 Task: Get usage report for the last 7 days.
Action: Mouse moved to (923, 85)
Screenshot: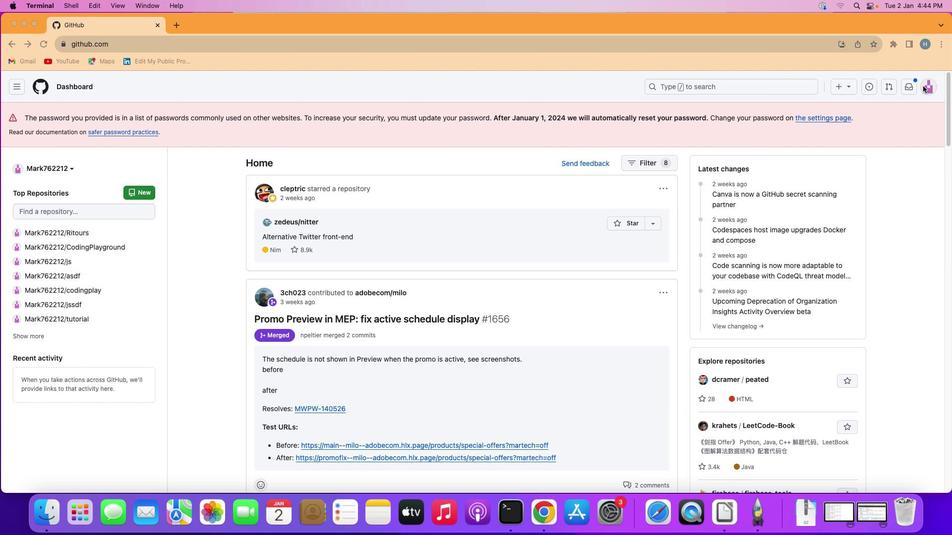 
Action: Mouse pressed left at (923, 85)
Screenshot: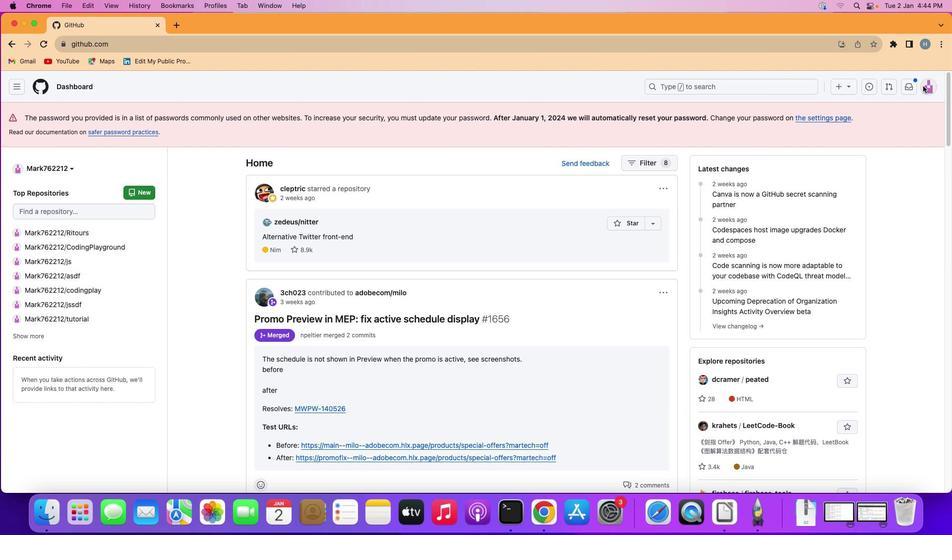 
Action: Mouse moved to (926, 83)
Screenshot: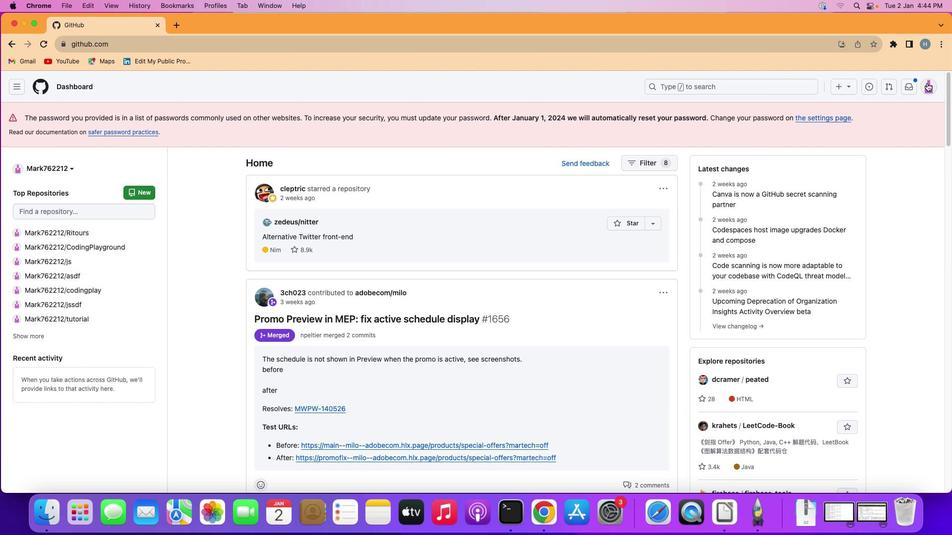 
Action: Mouse pressed left at (926, 83)
Screenshot: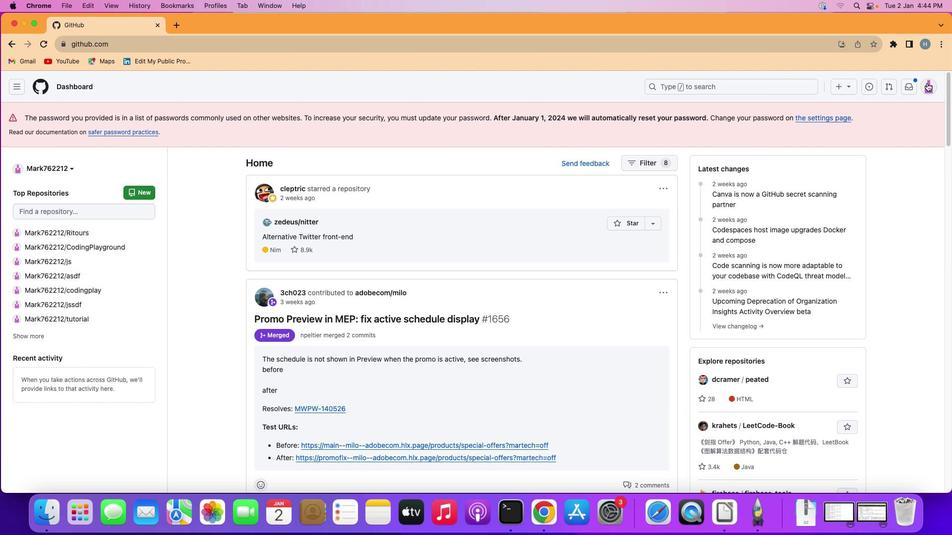 
Action: Mouse moved to (871, 355)
Screenshot: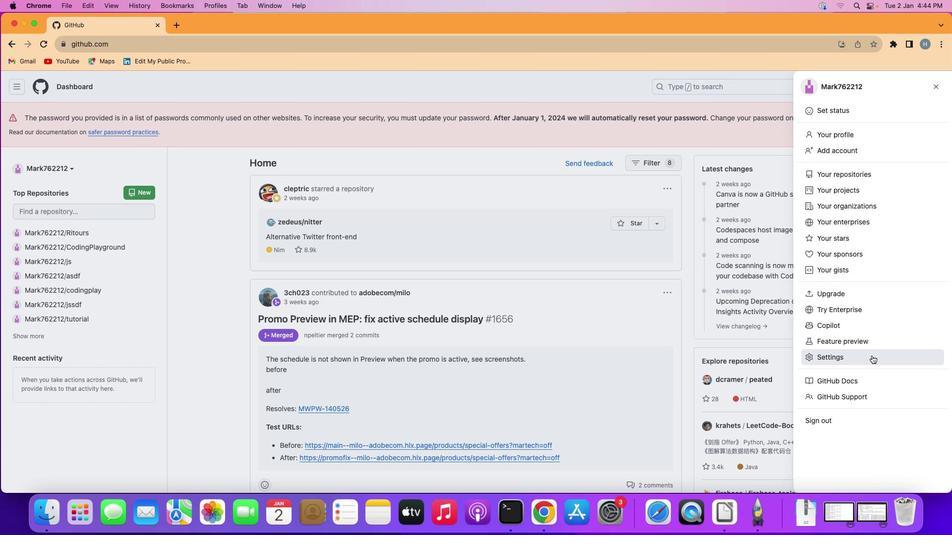 
Action: Mouse pressed left at (871, 355)
Screenshot: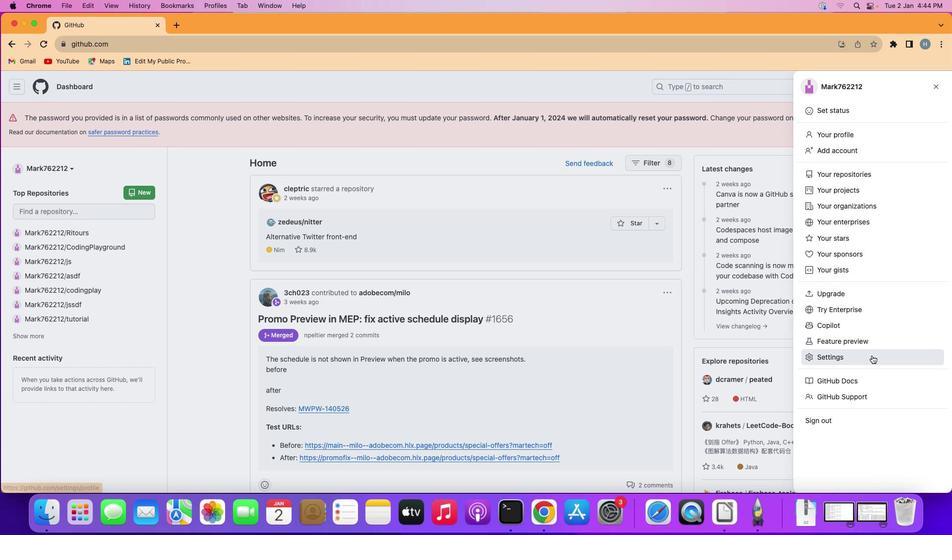 
Action: Mouse moved to (249, 303)
Screenshot: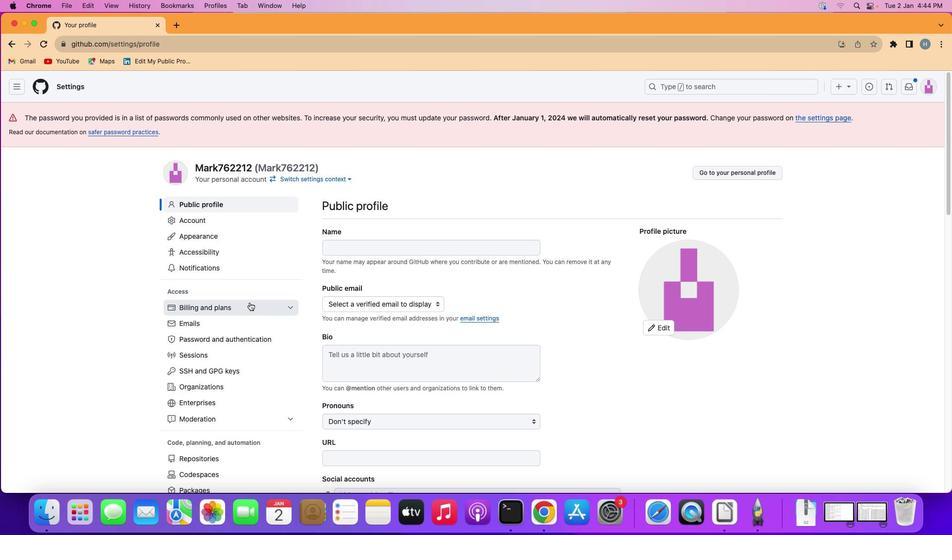 
Action: Mouse pressed left at (249, 303)
Screenshot: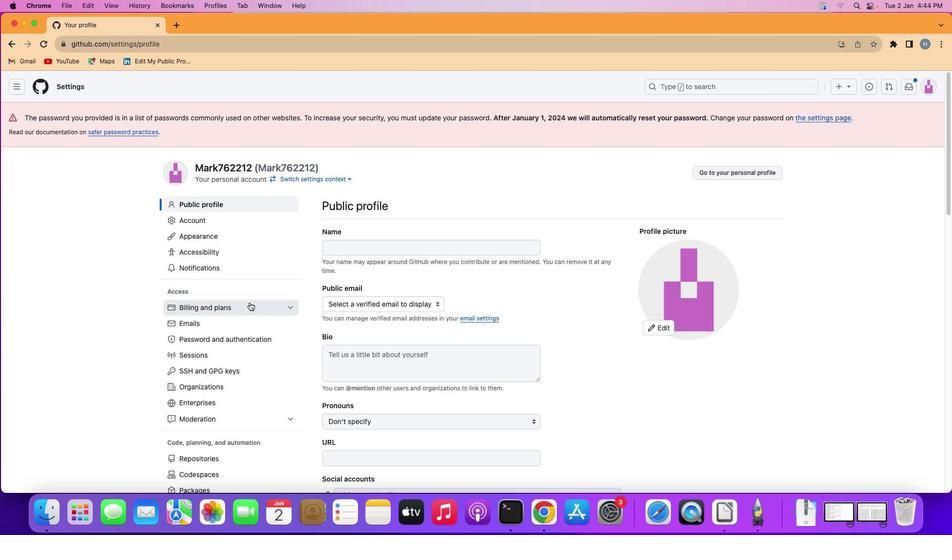 
Action: Mouse moved to (238, 328)
Screenshot: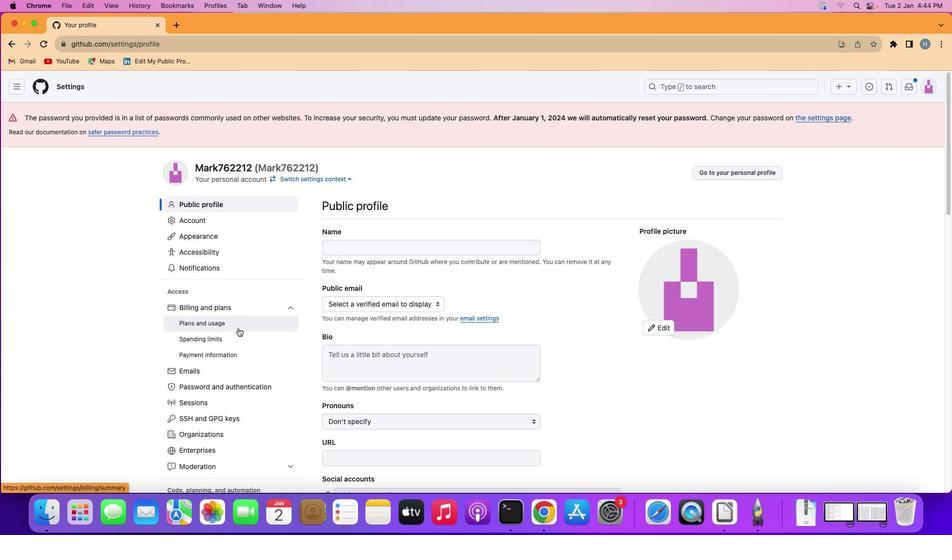 
Action: Mouse pressed left at (238, 328)
Screenshot: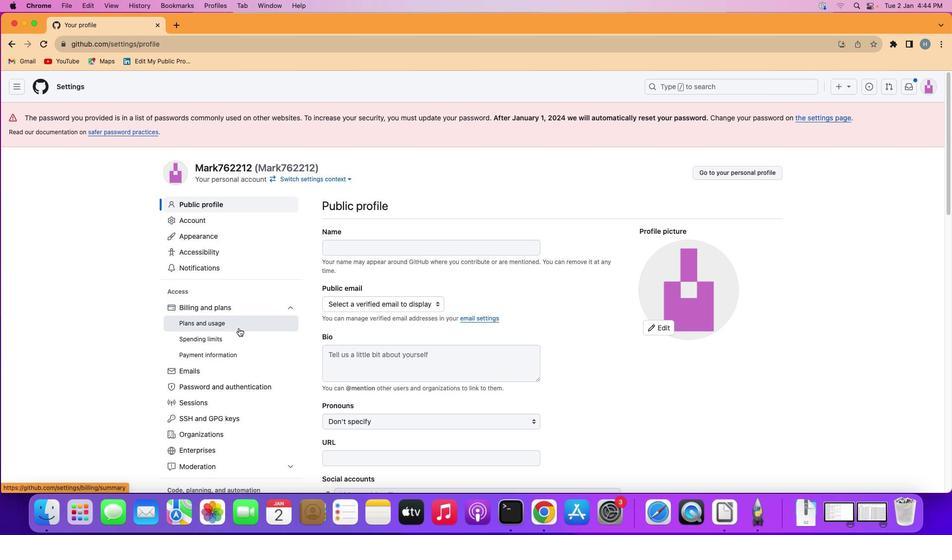 
Action: Mouse moved to (489, 349)
Screenshot: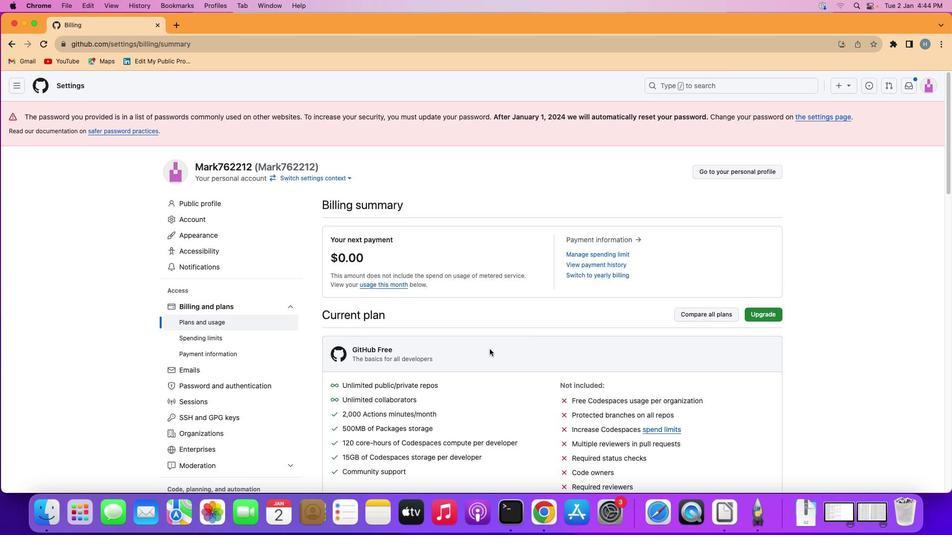 
Action: Mouse scrolled (489, 349) with delta (0, 0)
Screenshot: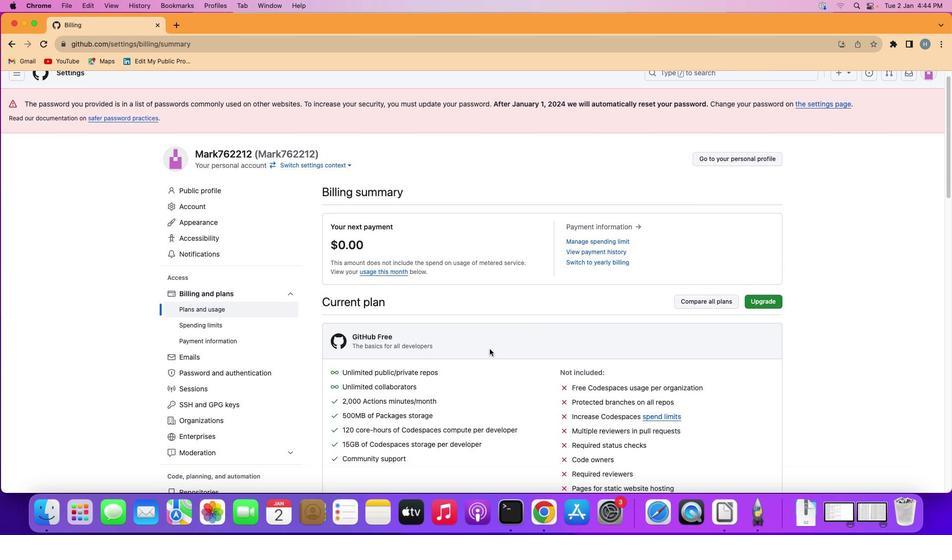 
Action: Mouse scrolled (489, 349) with delta (0, 0)
Screenshot: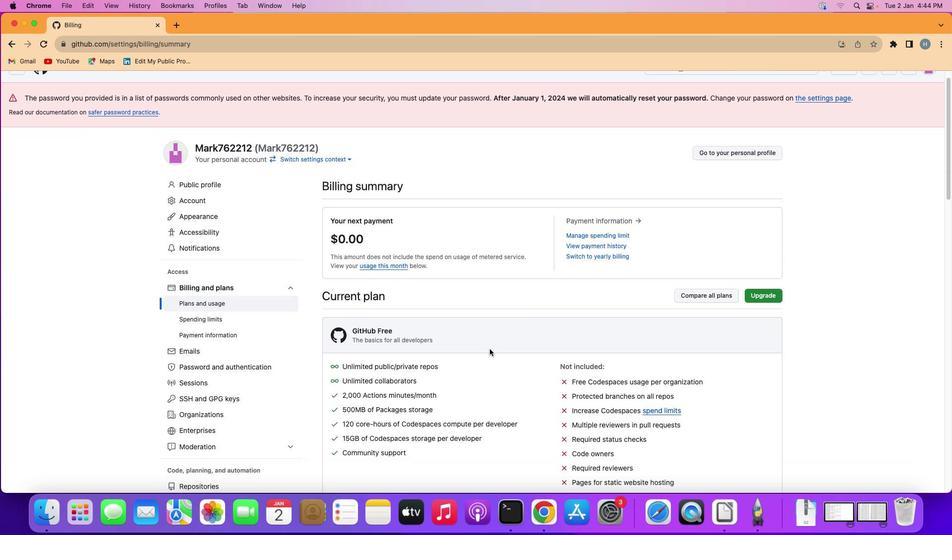
Action: Mouse scrolled (489, 349) with delta (0, 0)
Screenshot: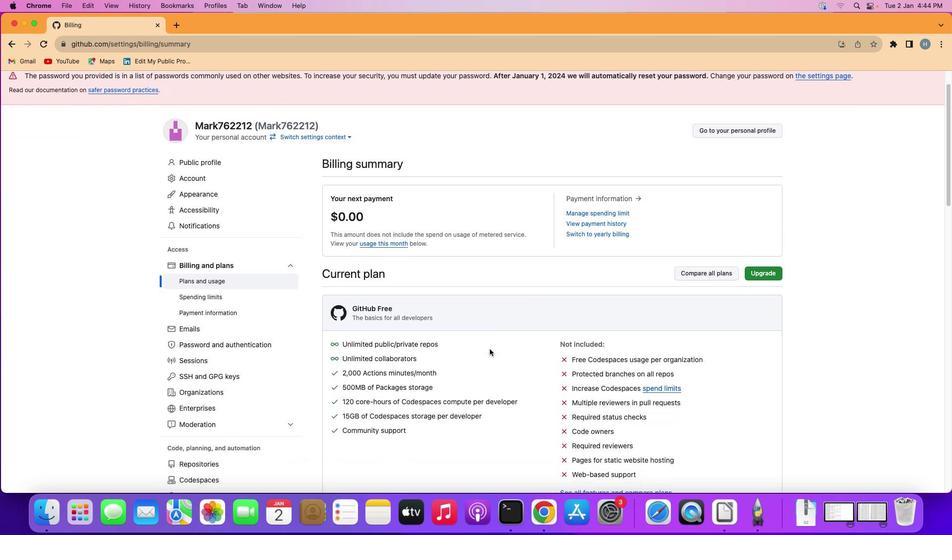
Action: Mouse scrolled (489, 349) with delta (0, 0)
Screenshot: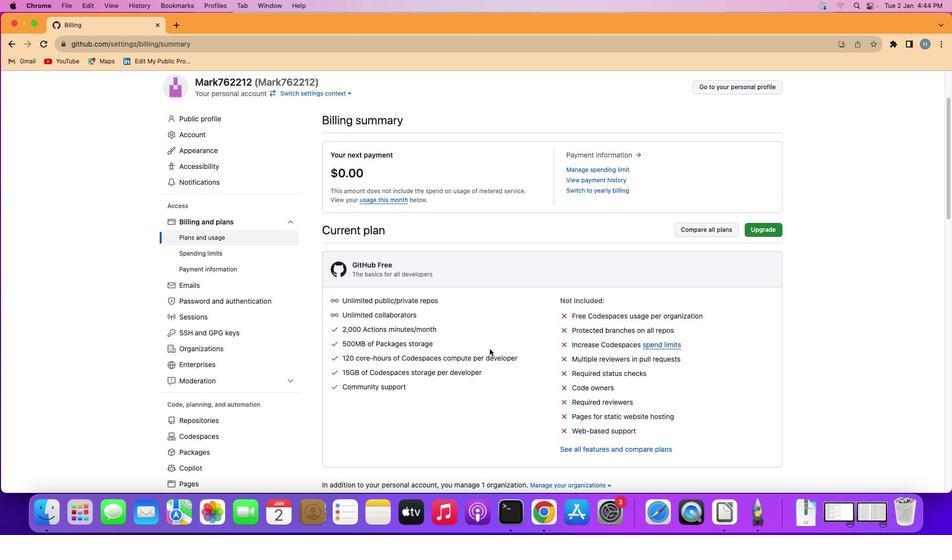 
Action: Mouse scrolled (489, 349) with delta (0, 0)
Screenshot: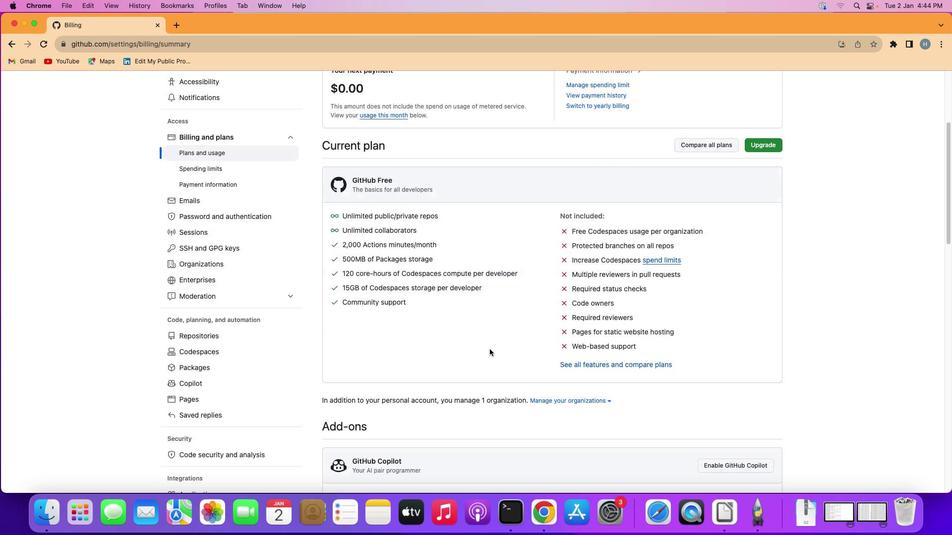 
Action: Mouse scrolled (489, 349) with delta (0, -1)
Screenshot: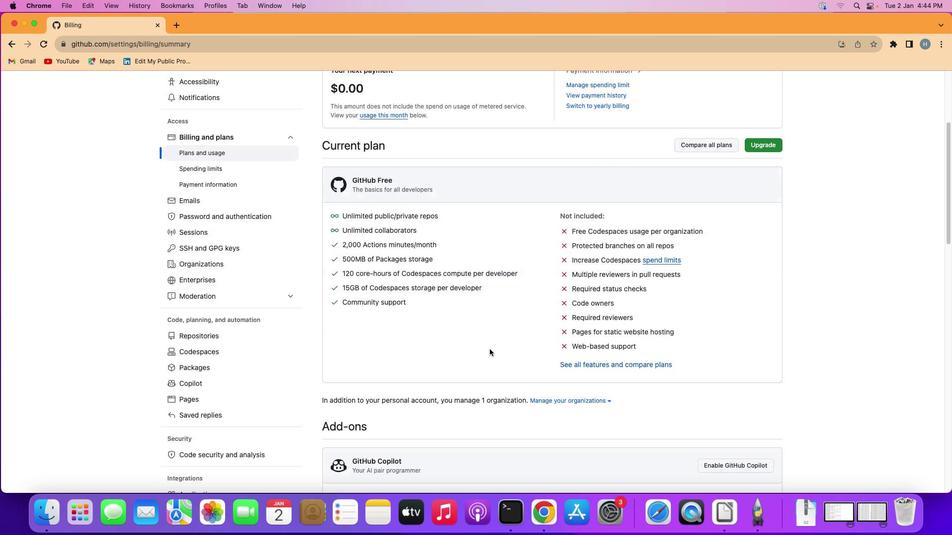 
Action: Mouse scrolled (489, 349) with delta (0, -1)
Screenshot: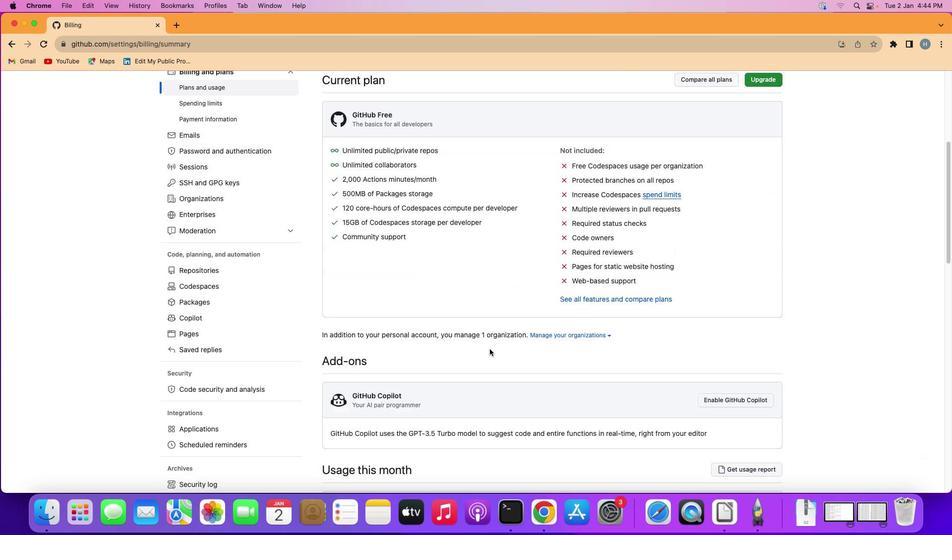 
Action: Mouse scrolled (489, 349) with delta (0, 0)
Screenshot: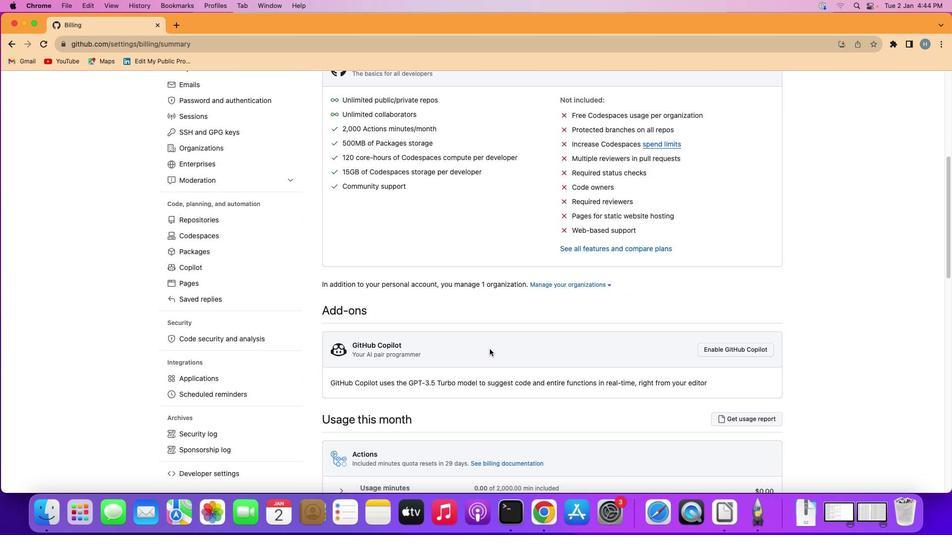 
Action: Mouse scrolled (489, 349) with delta (0, 0)
Screenshot: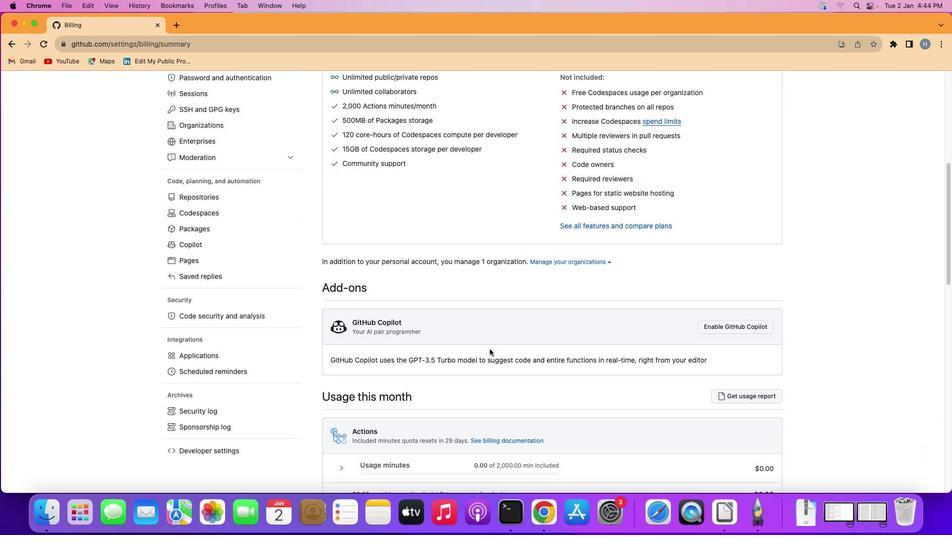 
Action: Mouse scrolled (489, 349) with delta (0, -1)
Screenshot: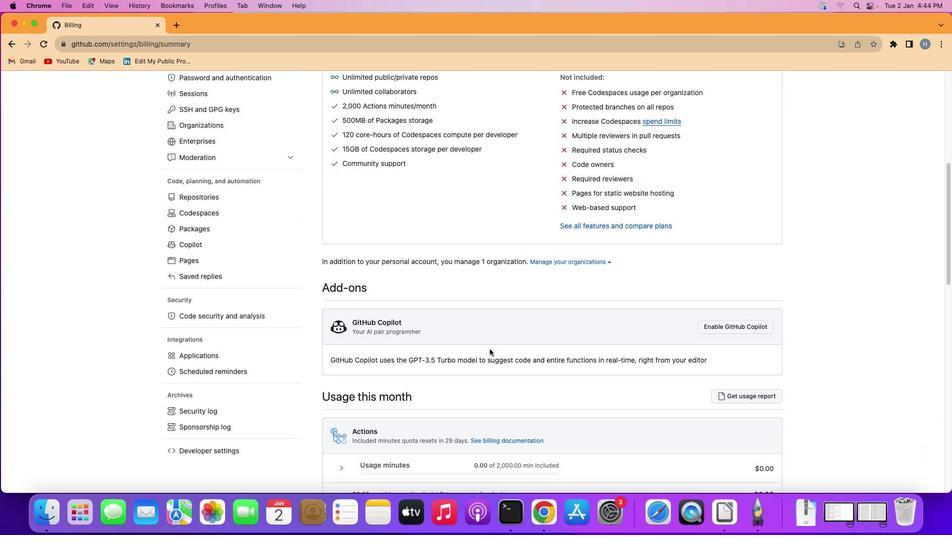 
Action: Mouse scrolled (489, 349) with delta (0, 0)
Screenshot: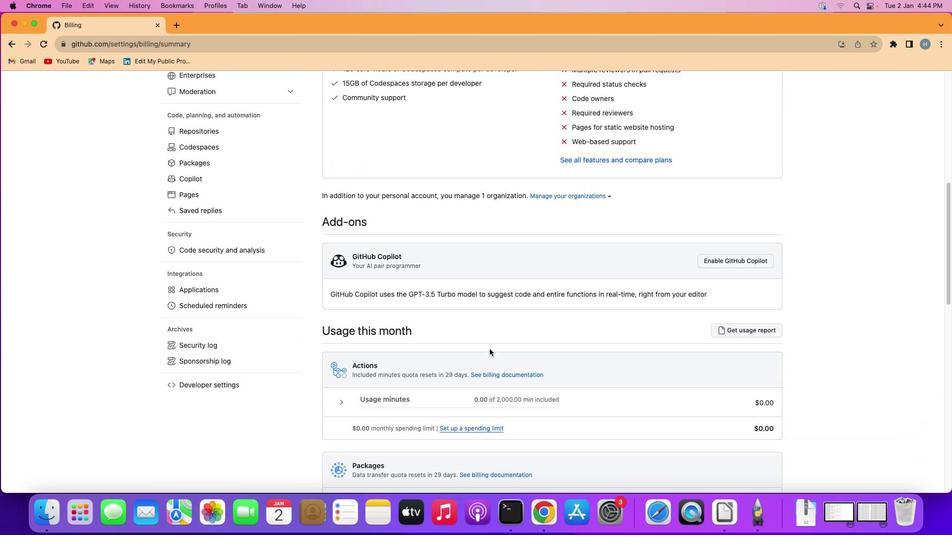 
Action: Mouse scrolled (489, 349) with delta (0, 0)
Screenshot: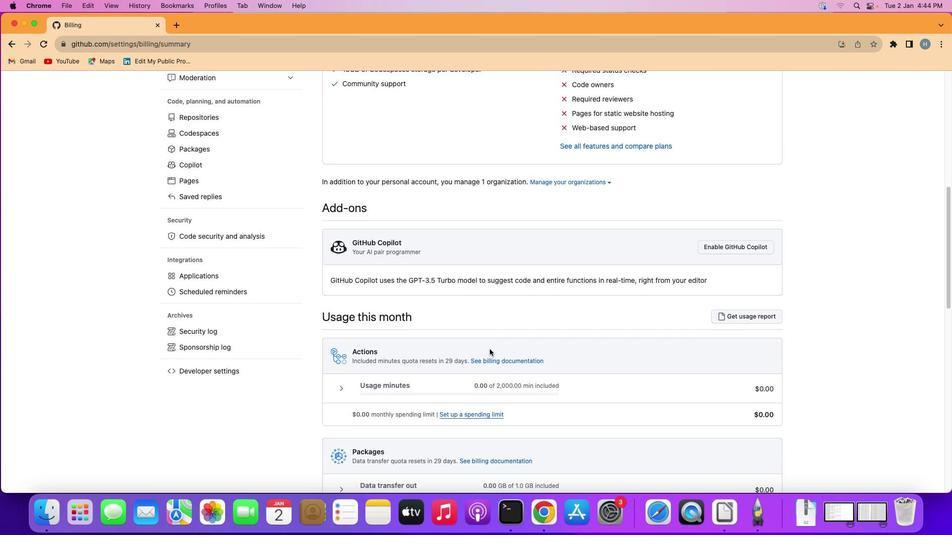 
Action: Mouse scrolled (489, 349) with delta (0, 0)
Screenshot: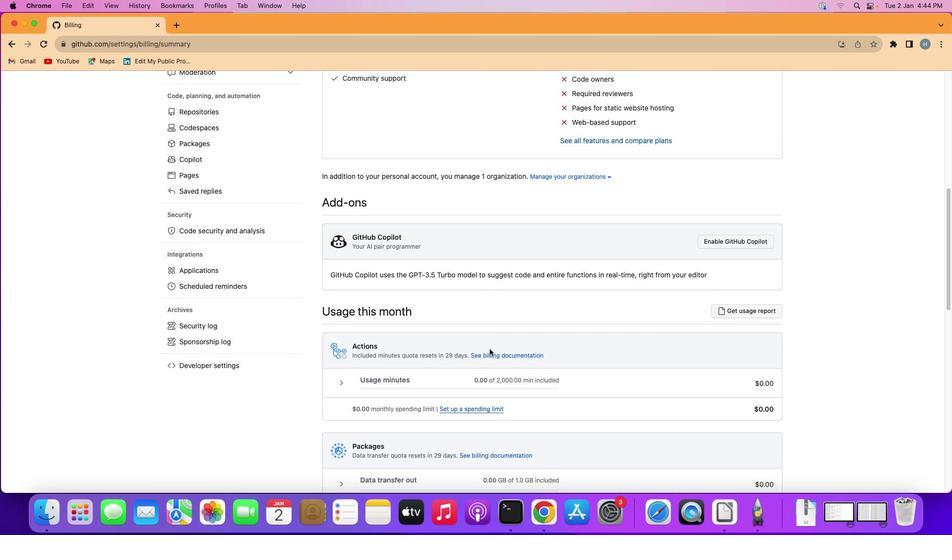 
Action: Mouse scrolled (489, 349) with delta (0, 0)
Screenshot: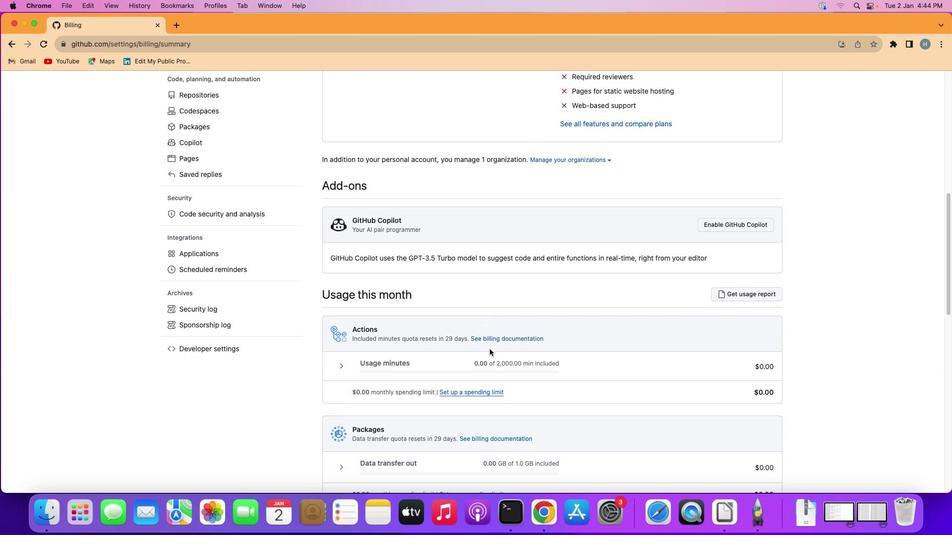 
Action: Mouse moved to (490, 346)
Screenshot: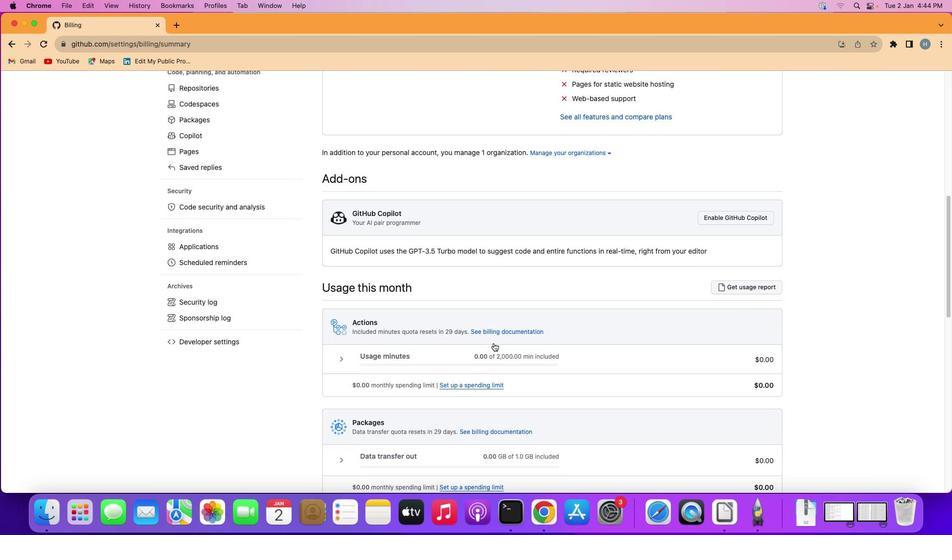 
Action: Mouse scrolled (490, 346) with delta (0, 0)
Screenshot: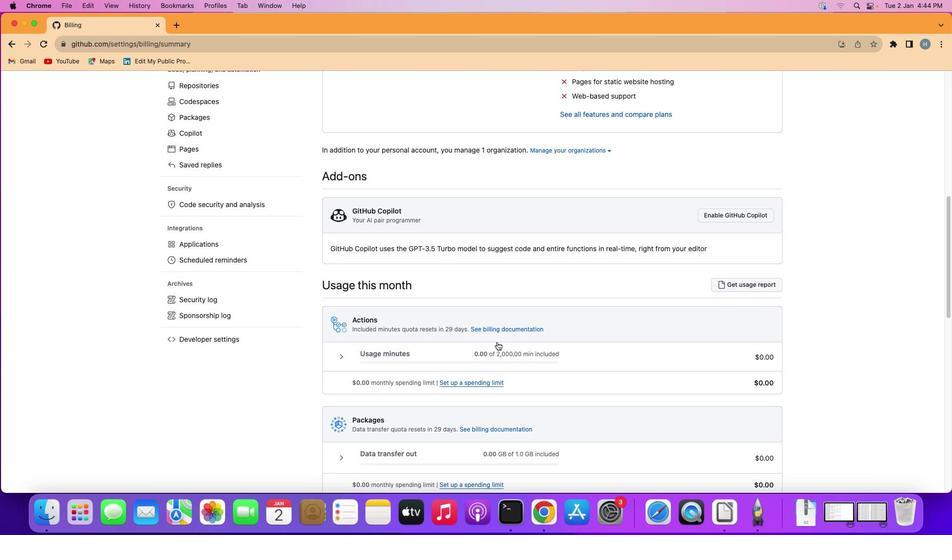 
Action: Mouse moved to (491, 345)
Screenshot: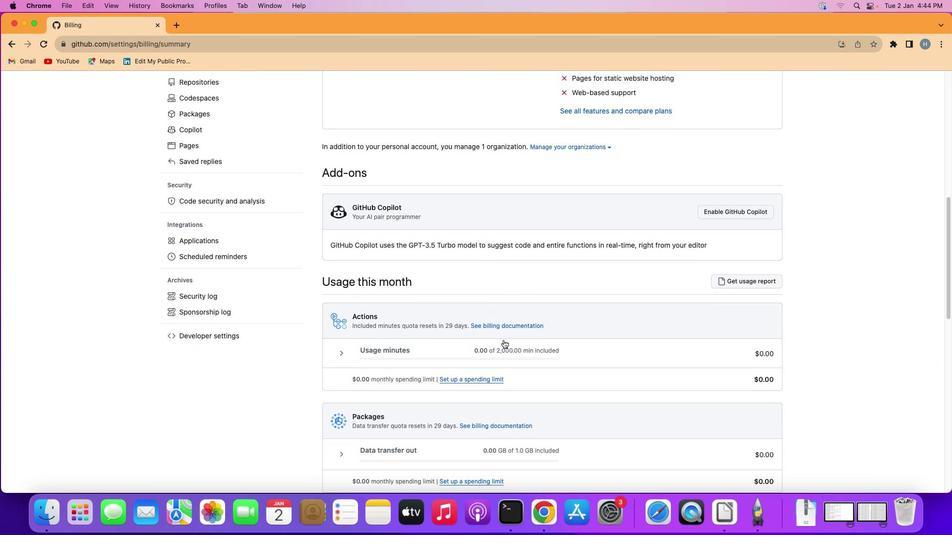 
Action: Mouse scrolled (491, 345) with delta (0, 0)
Screenshot: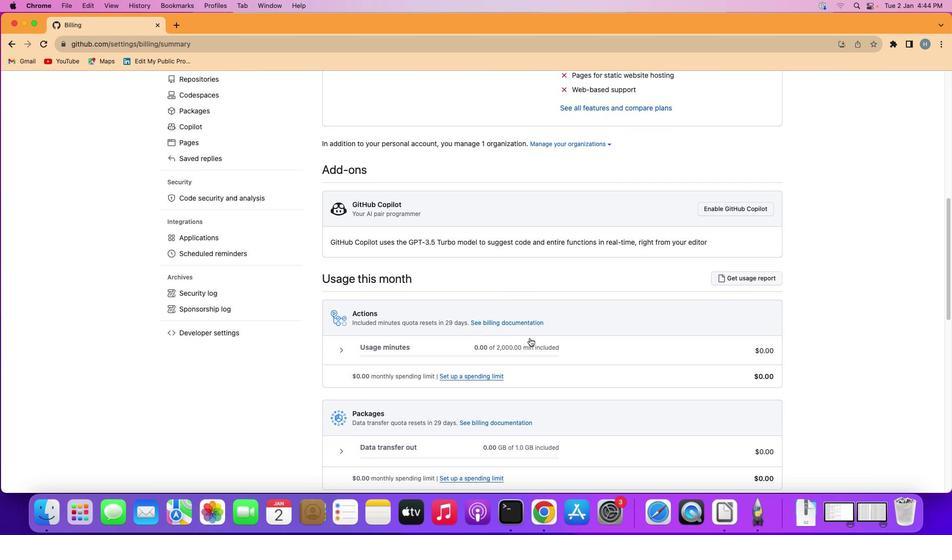 
Action: Mouse moved to (767, 276)
Screenshot: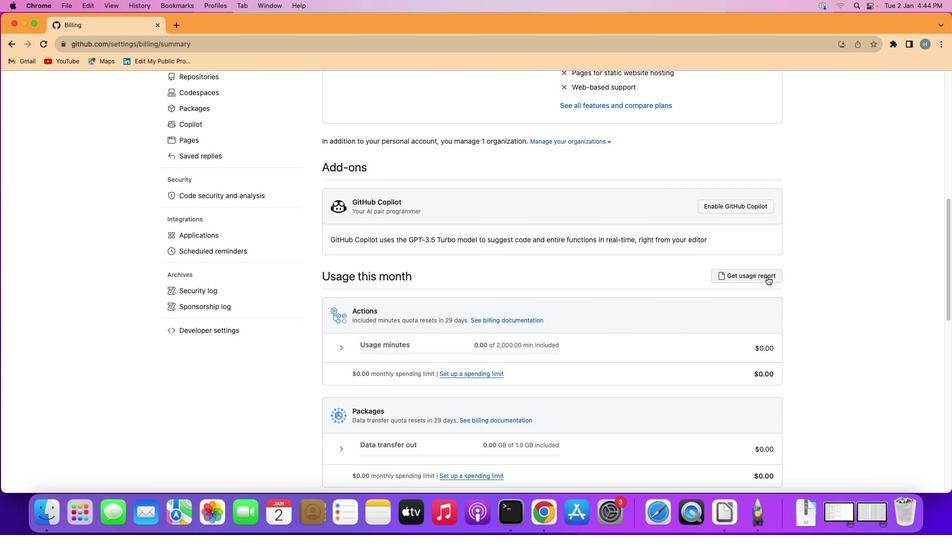 
Action: Mouse pressed left at (767, 276)
Screenshot: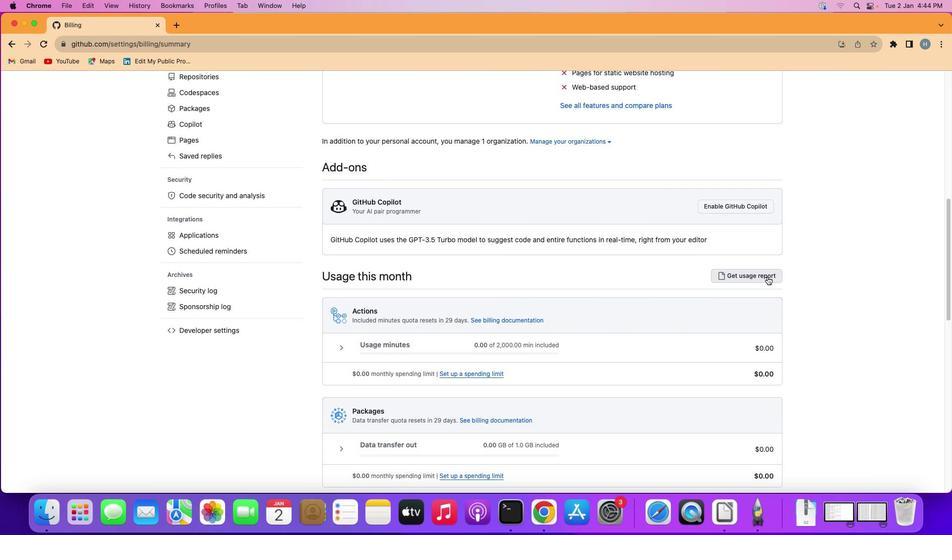 
Action: Mouse moved to (479, 225)
Screenshot: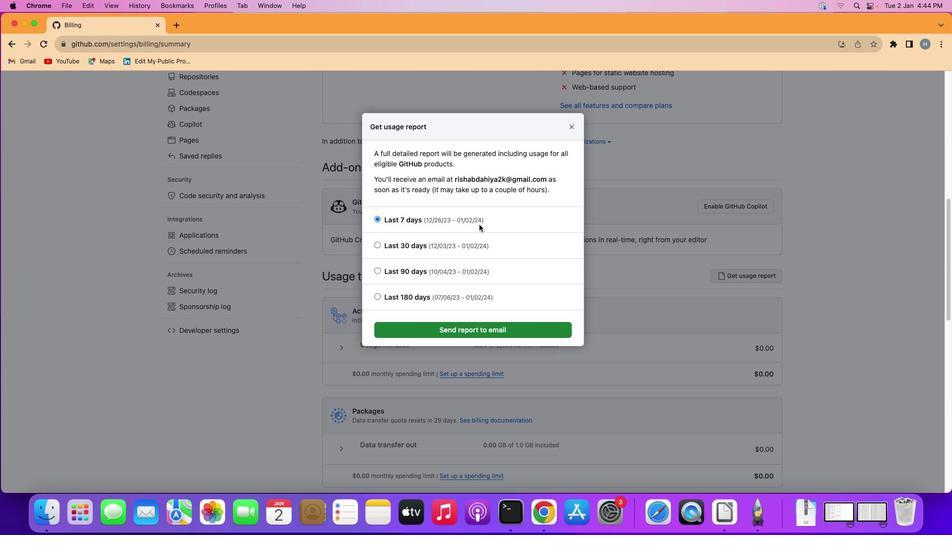 
Action: Mouse pressed left at (479, 225)
Screenshot: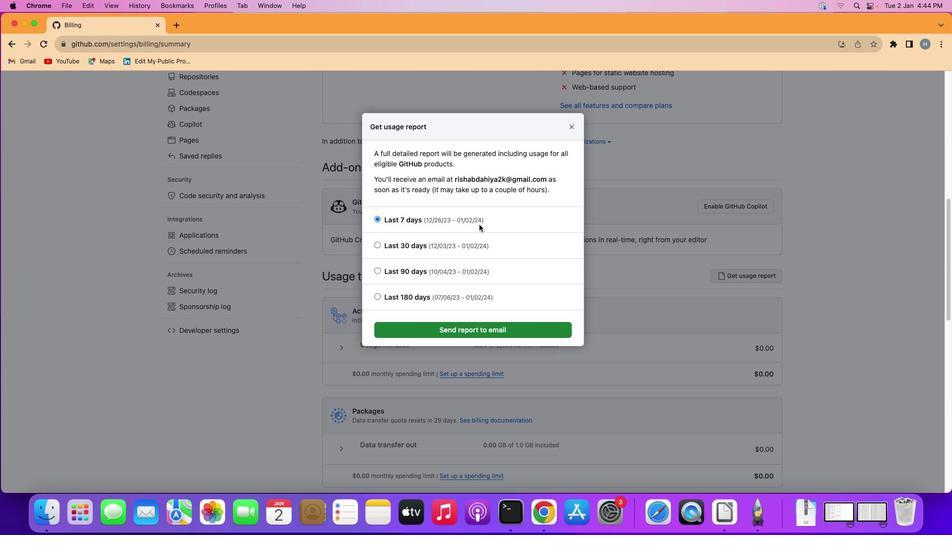 
Action: Mouse moved to (464, 331)
Screenshot: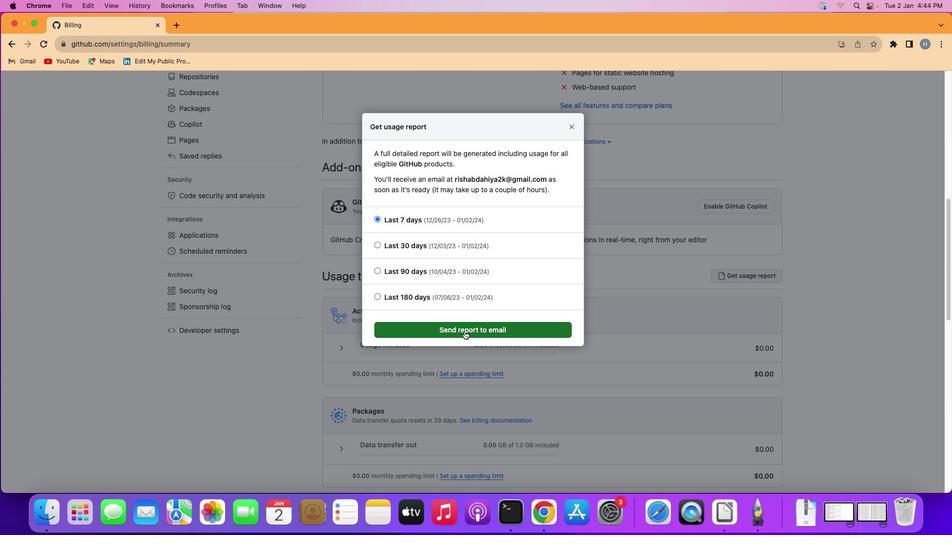 
Action: Mouse pressed left at (464, 331)
Screenshot: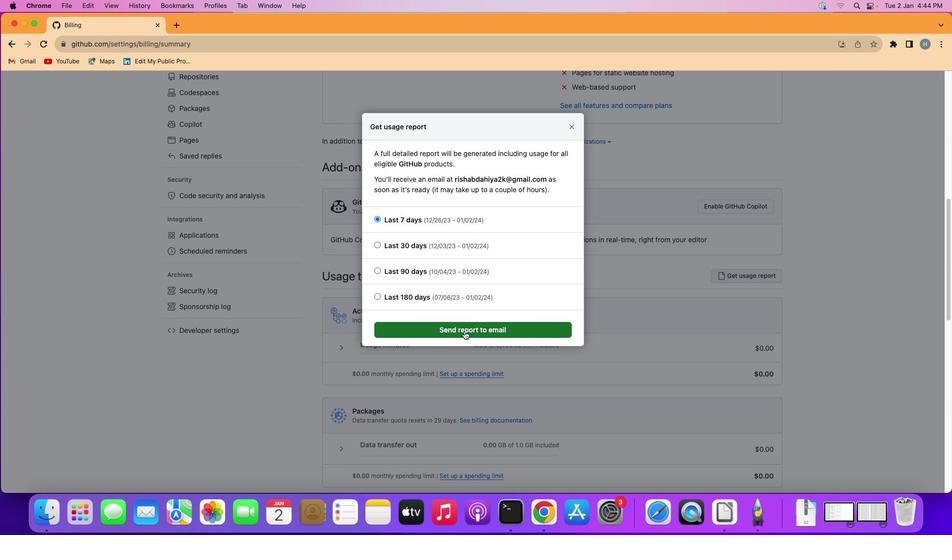 
